 Task: Merge all cells from A1 to C10.
Action: Mouse moved to (32, 185)
Screenshot: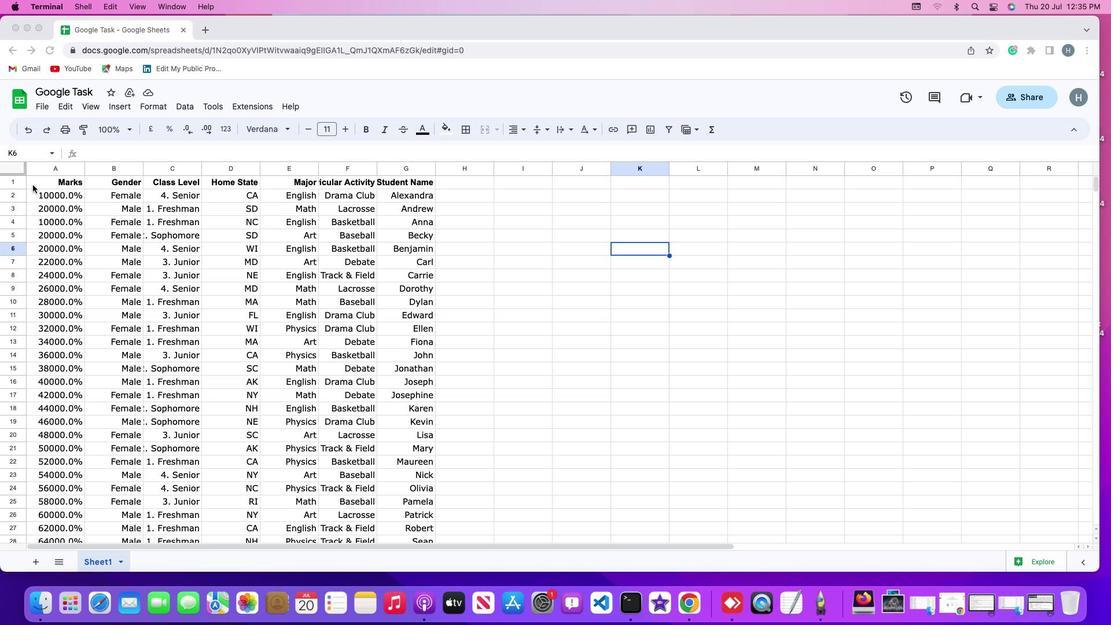 
Action: Mouse pressed left at (32, 185)
Screenshot: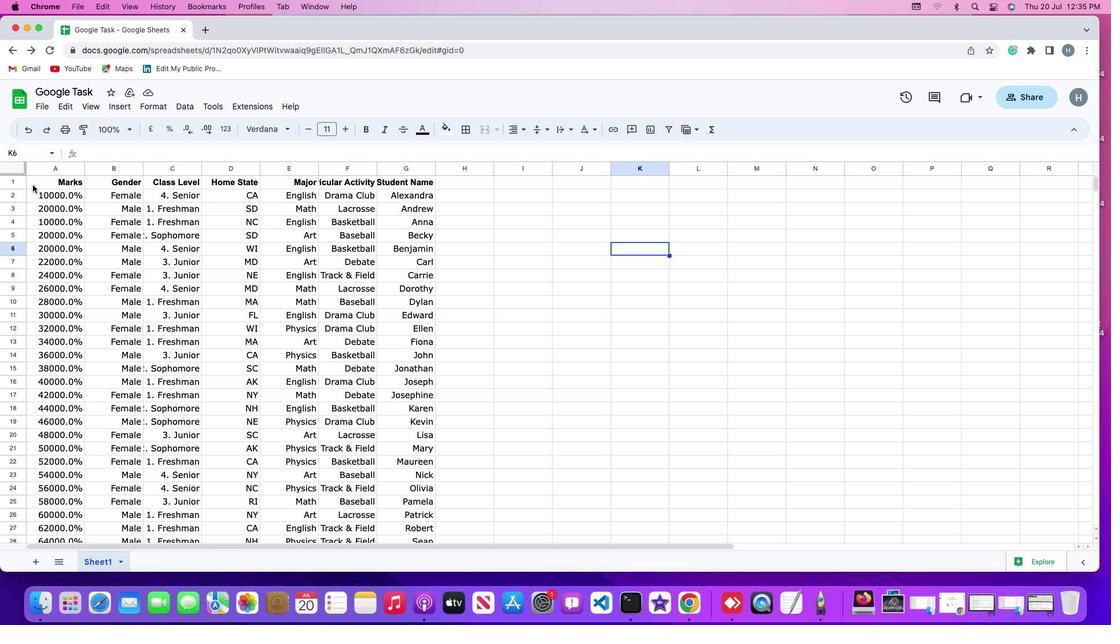 
Action: Mouse moved to (32, 182)
Screenshot: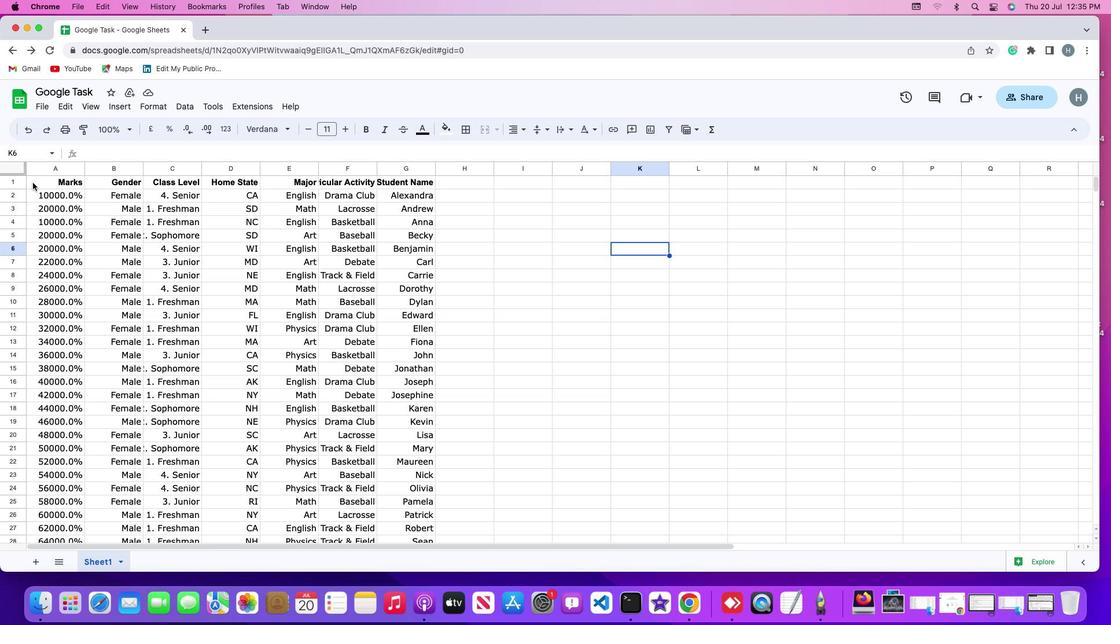
Action: Mouse pressed left at (32, 182)
Screenshot: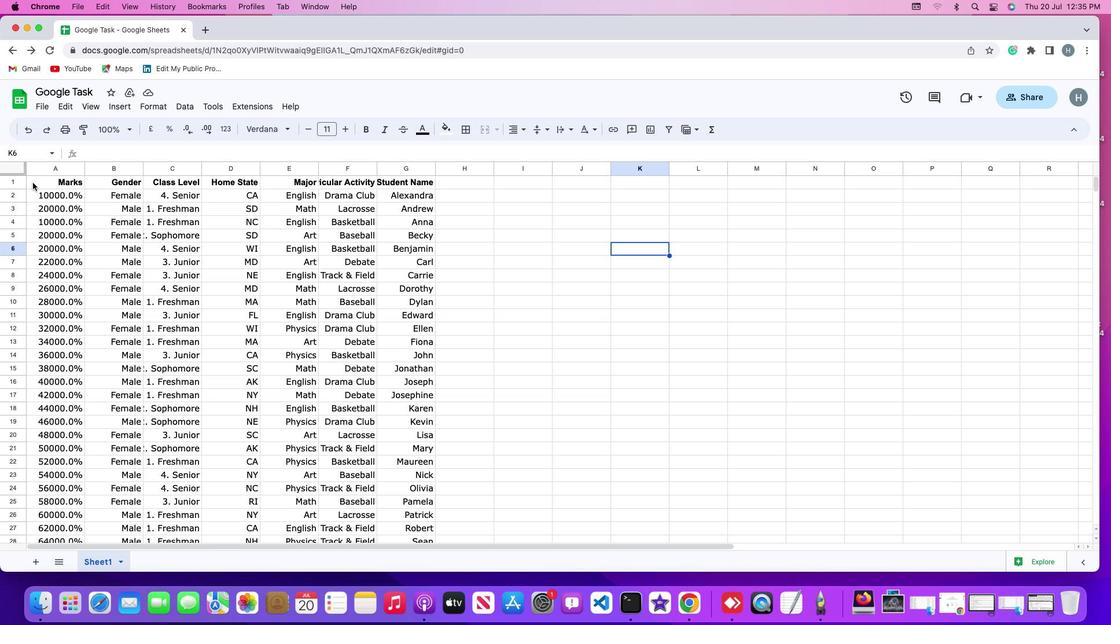 
Action: Mouse moved to (162, 103)
Screenshot: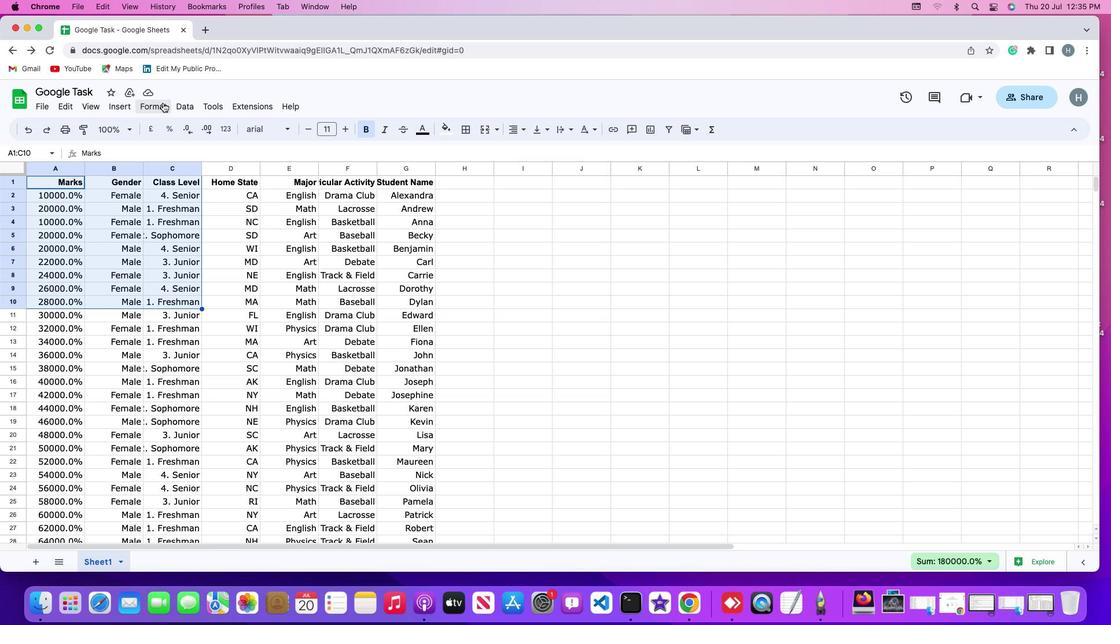 
Action: Mouse pressed left at (162, 103)
Screenshot: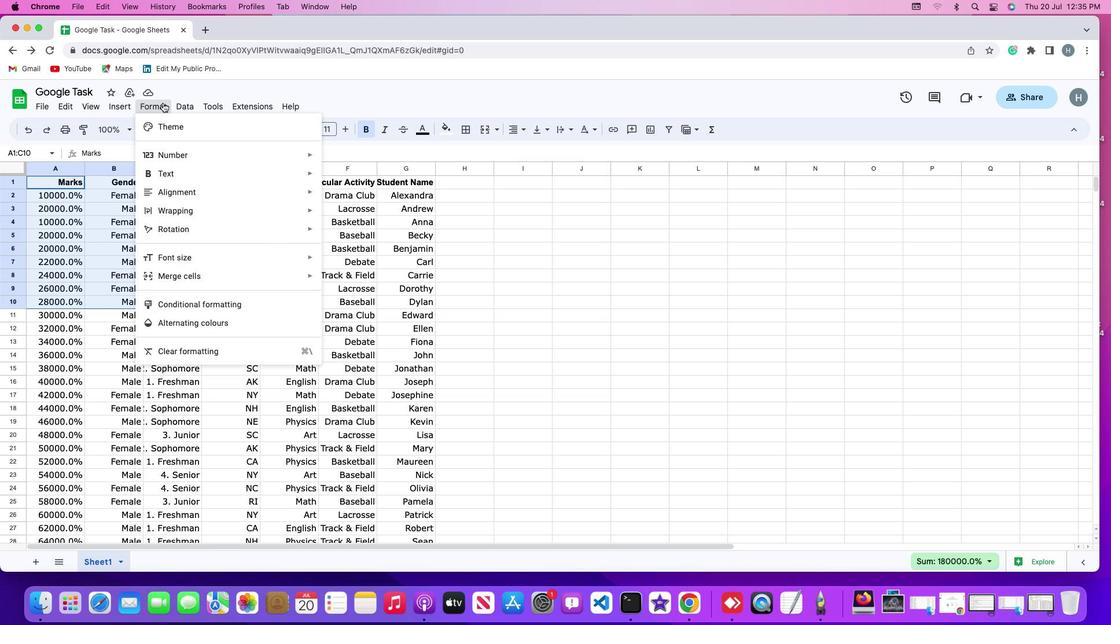 
Action: Mouse moved to (174, 277)
Screenshot: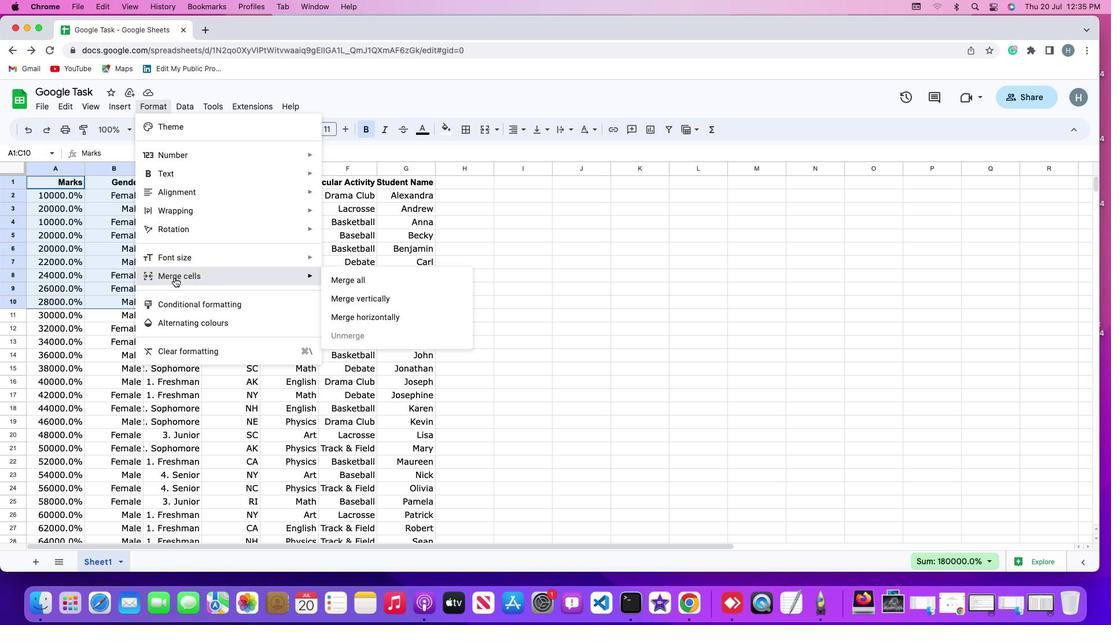 
Action: Mouse pressed left at (174, 277)
Screenshot: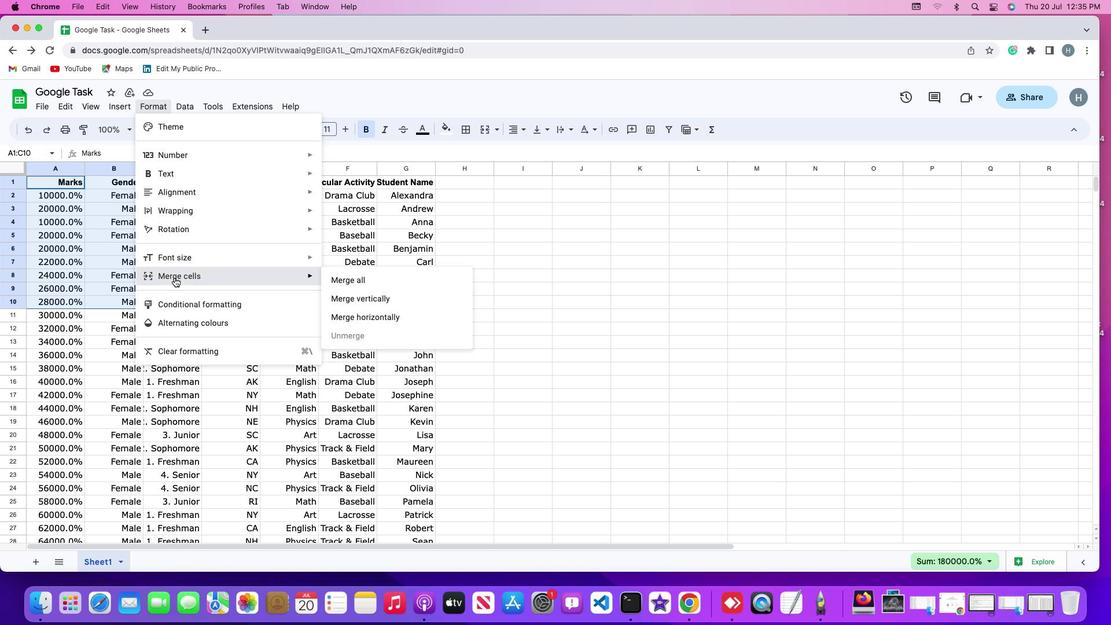 
Action: Mouse moved to (339, 281)
Screenshot: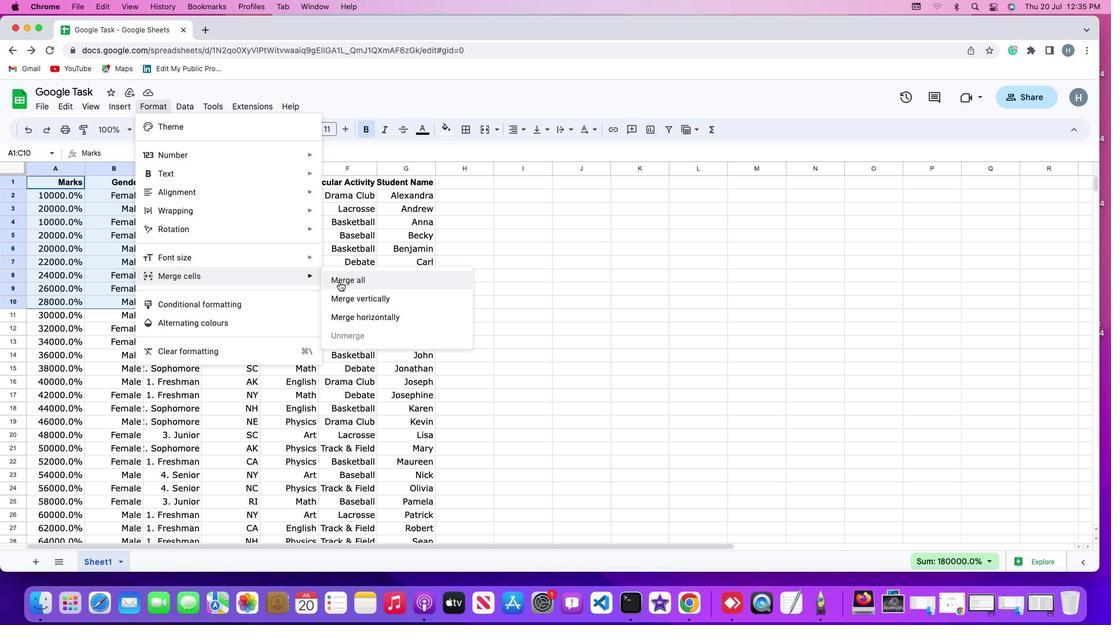 
Action: Mouse pressed left at (339, 281)
Screenshot: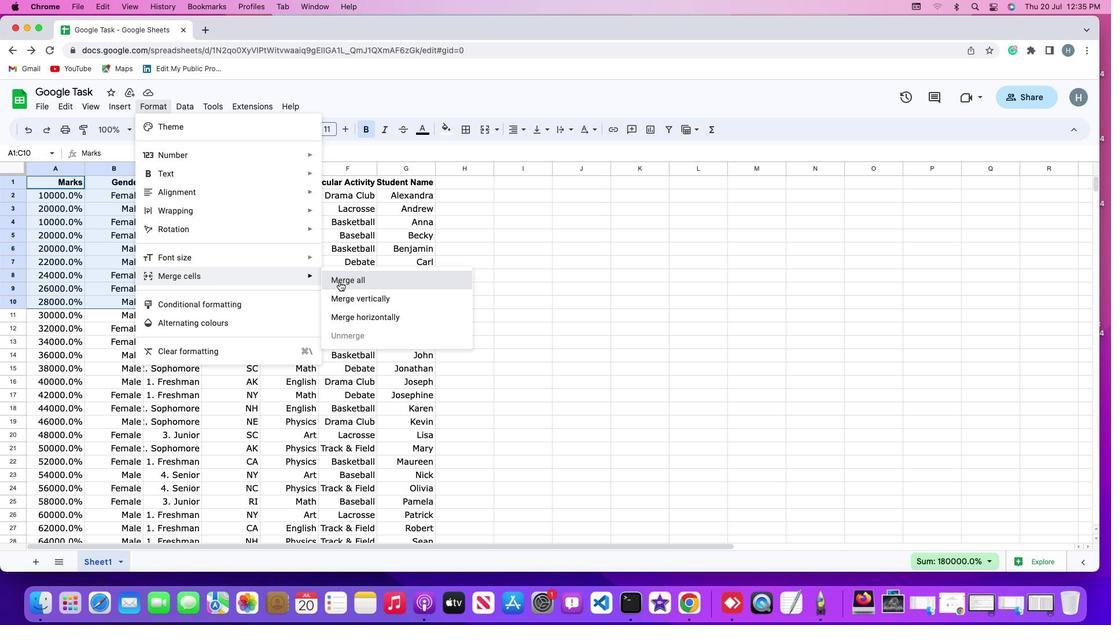 
Action: Mouse moved to (672, 378)
Screenshot: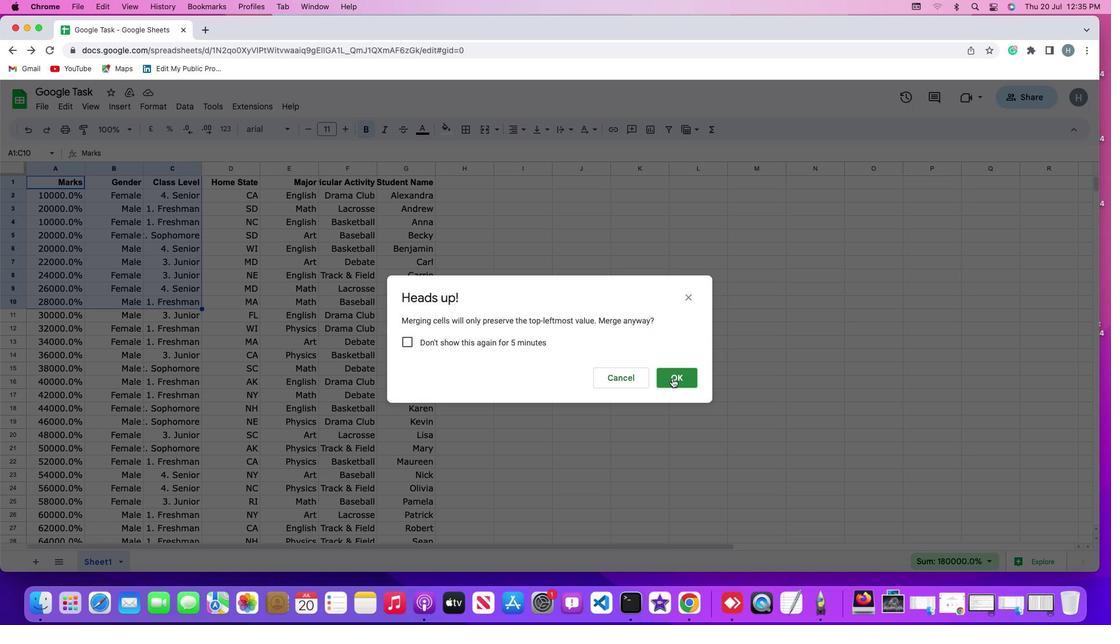
Action: Mouse pressed left at (672, 378)
Screenshot: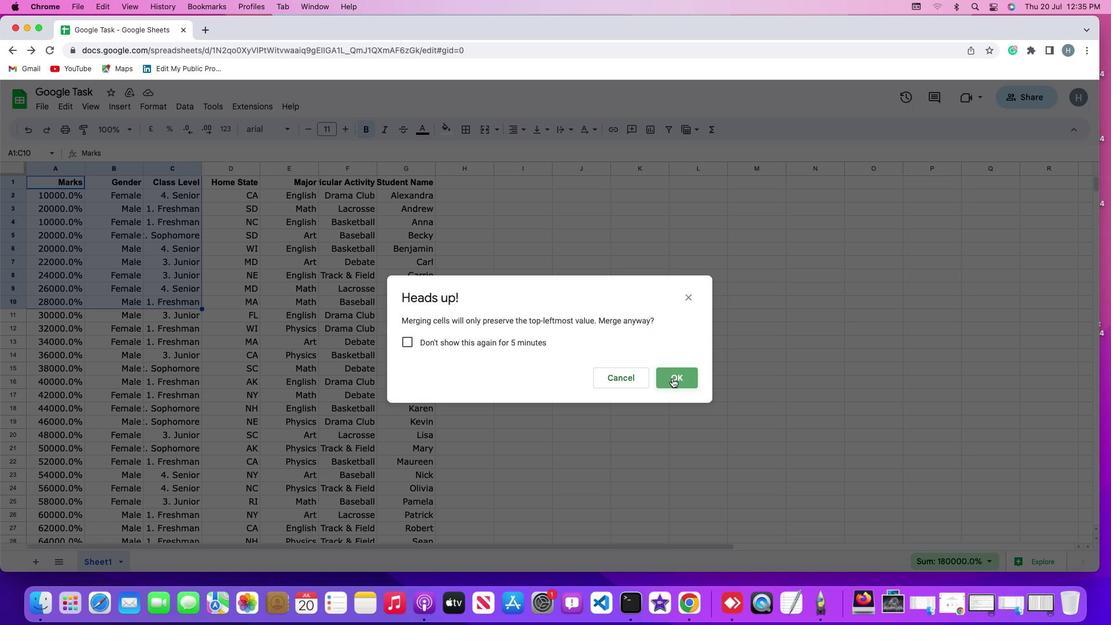 
Action: Mouse moved to (611, 297)
Screenshot: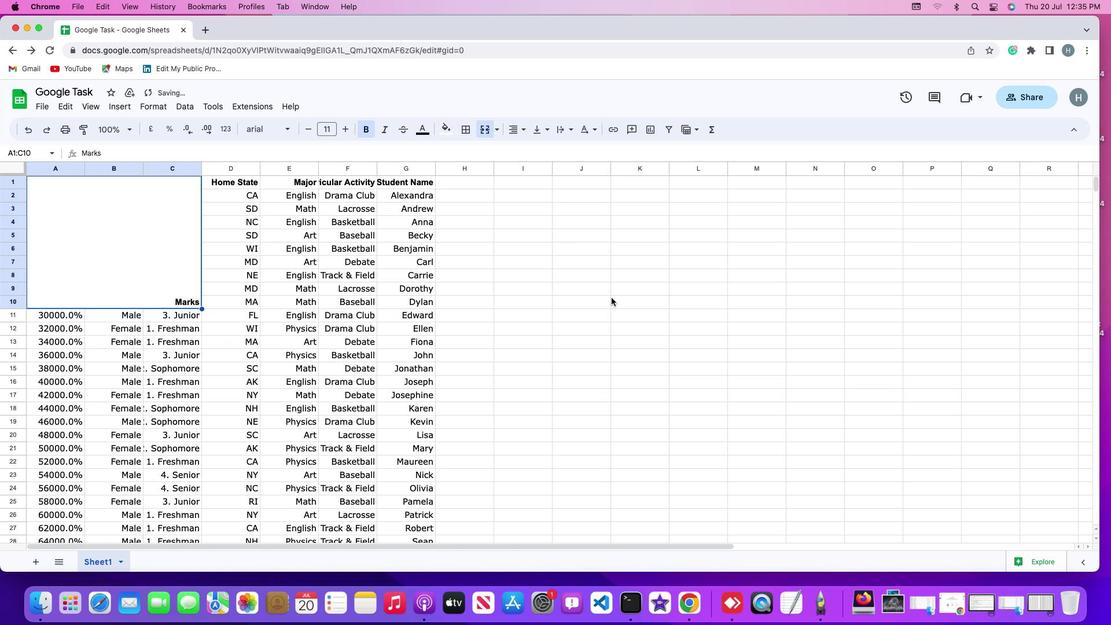 
Action: Mouse pressed left at (611, 297)
Screenshot: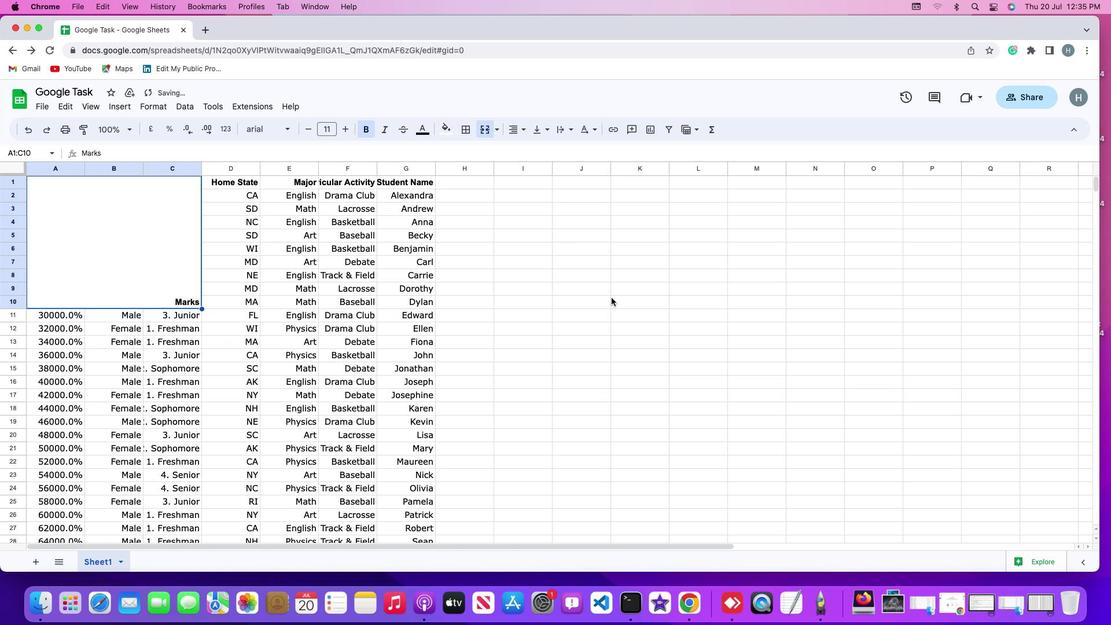 
